 Task: In the  document effectivestudy.pdf Select the last point and add comment:  'Consider rephrasing it to enhance the flow of your writing' Insert emoji reactions: 'Thumbs Up' Select all the potins and apply Title Case
Action: Mouse moved to (494, 352)
Screenshot: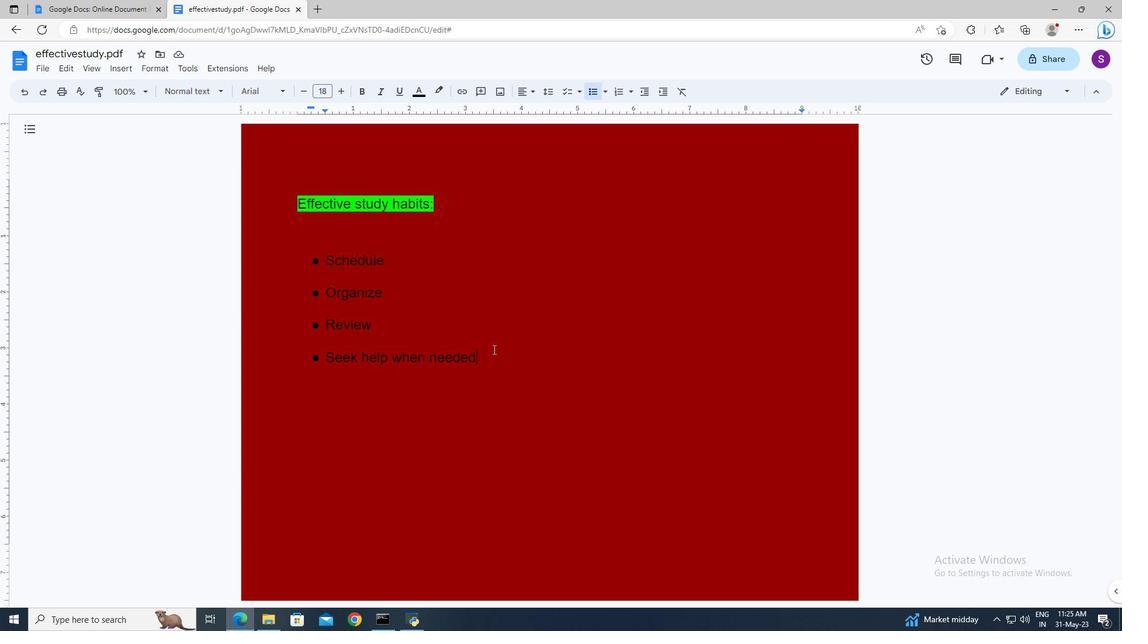
Action: Mouse pressed left at (494, 352)
Screenshot: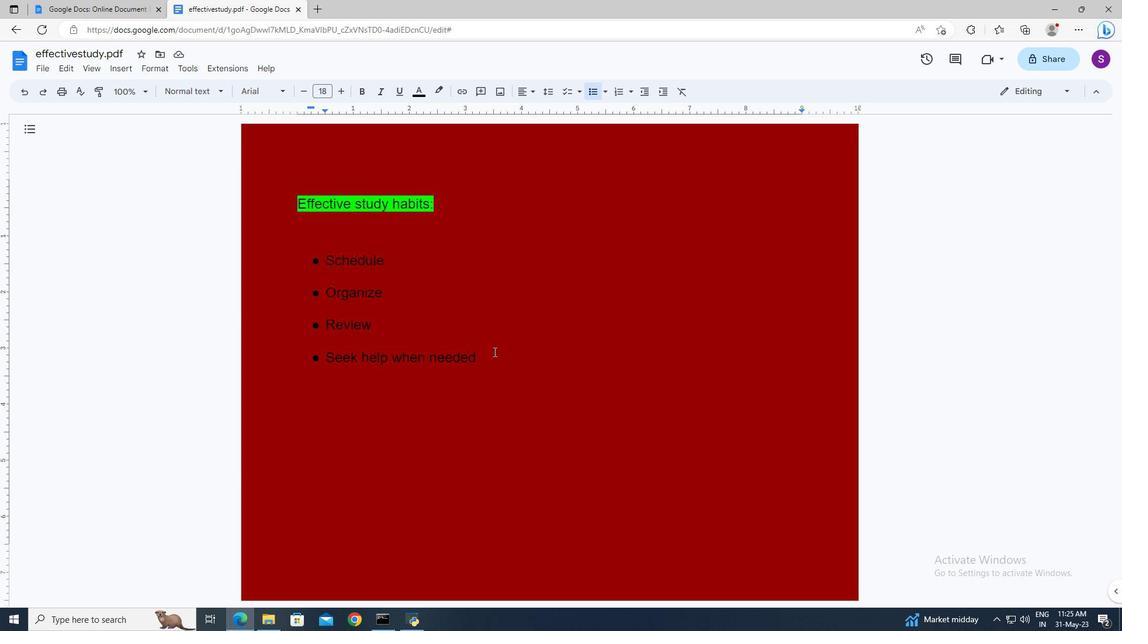 
Action: Mouse moved to (495, 353)
Screenshot: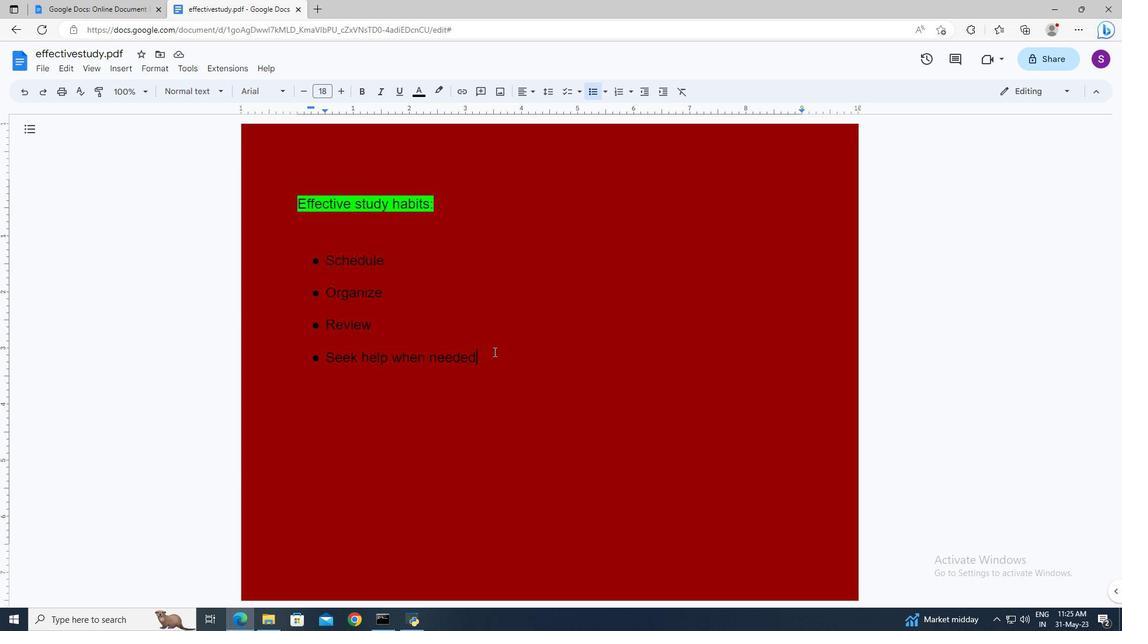 
Action: Key pressed <Key.shift><Key.left><Key.left><Key.left><Key.left>
Screenshot: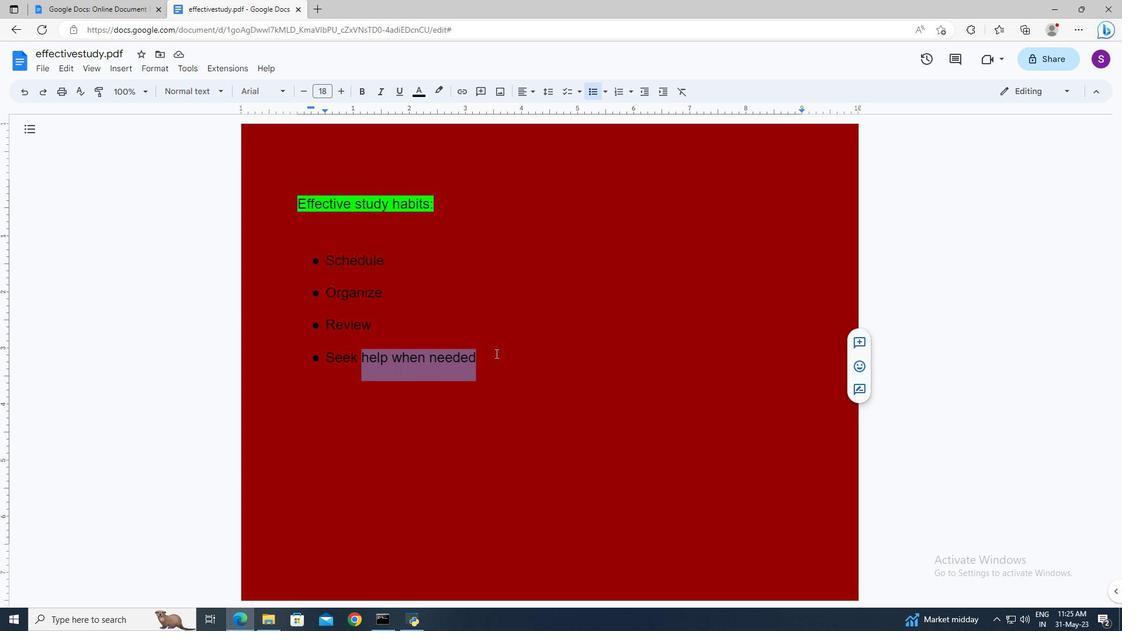 
Action: Mouse moved to (450, 363)
Screenshot: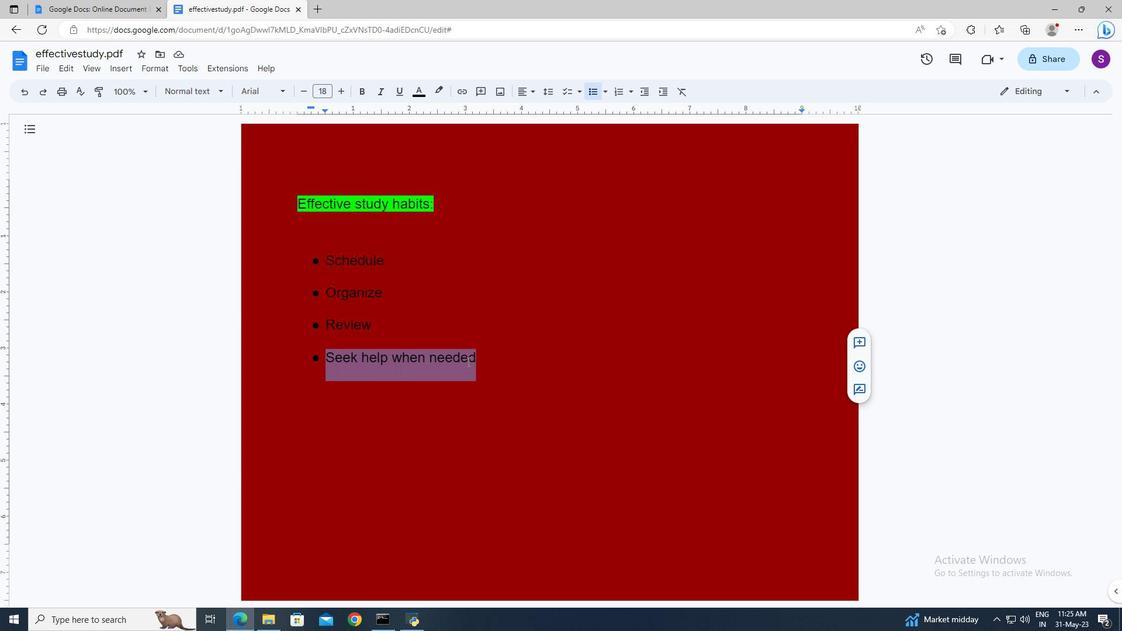 
Action: Mouse pressed right at (450, 363)
Screenshot: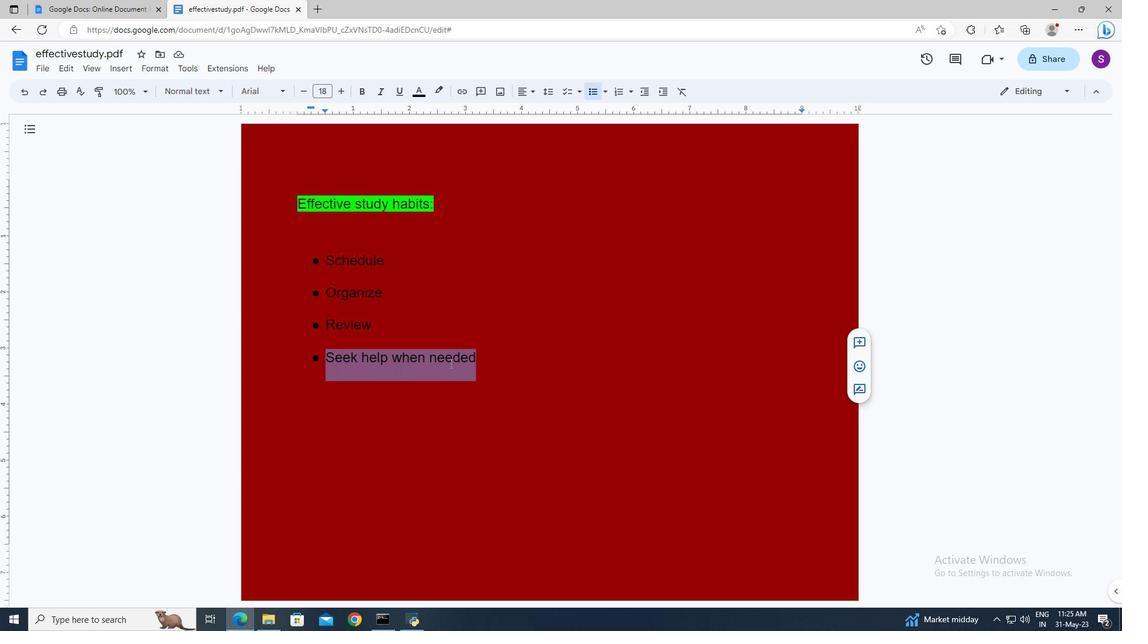 
Action: Mouse moved to (475, 174)
Screenshot: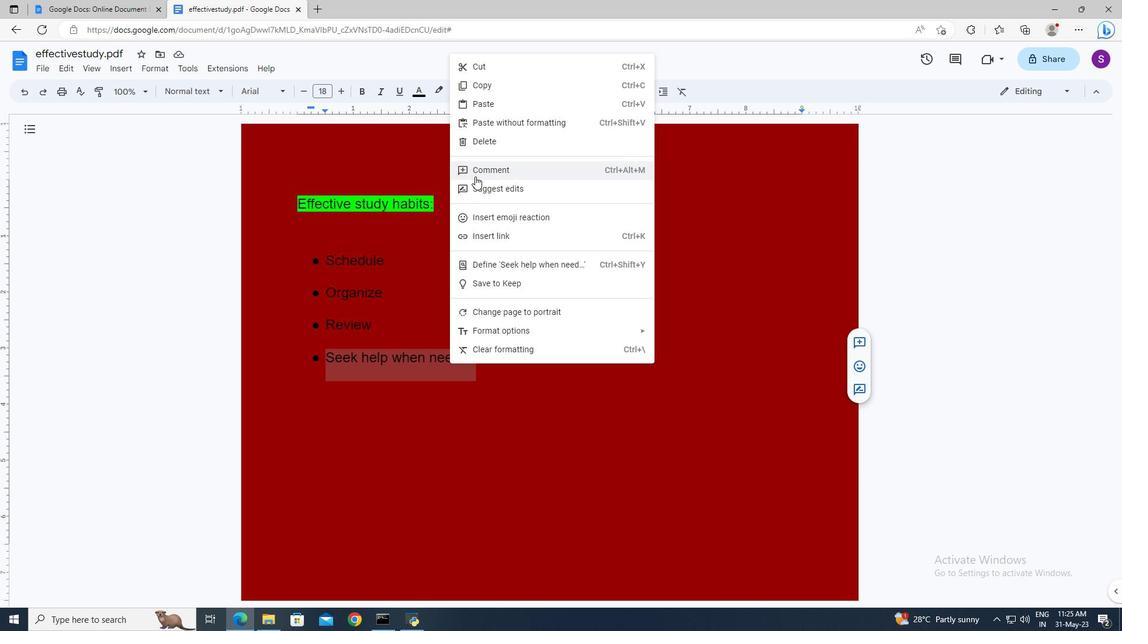 
Action: Mouse pressed left at (475, 174)
Screenshot: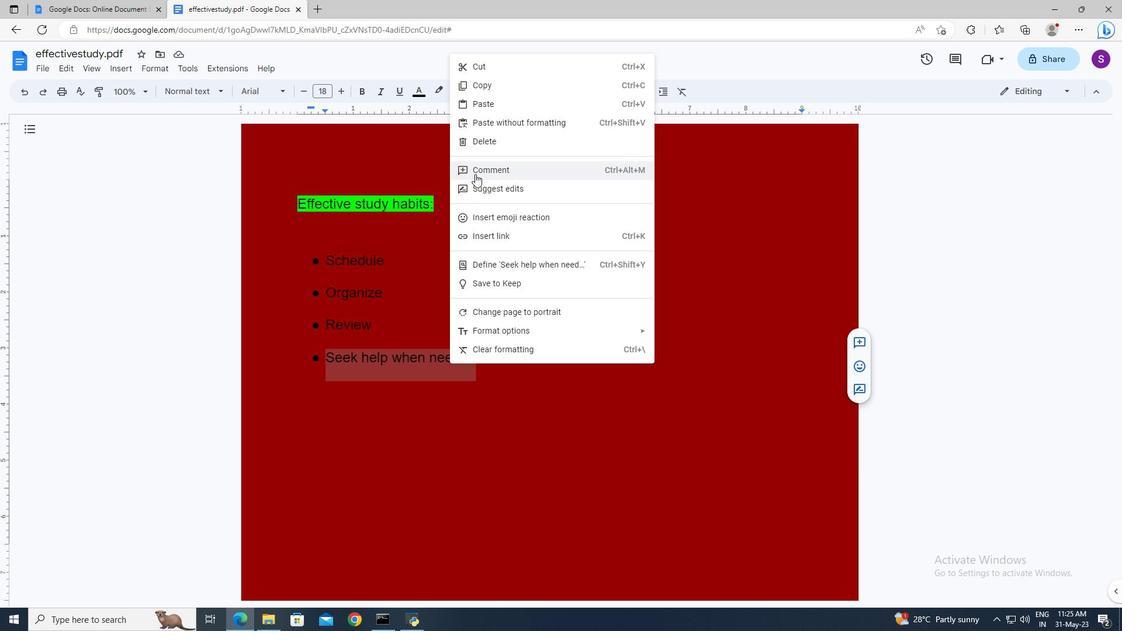 
Action: Mouse moved to (791, 406)
Screenshot: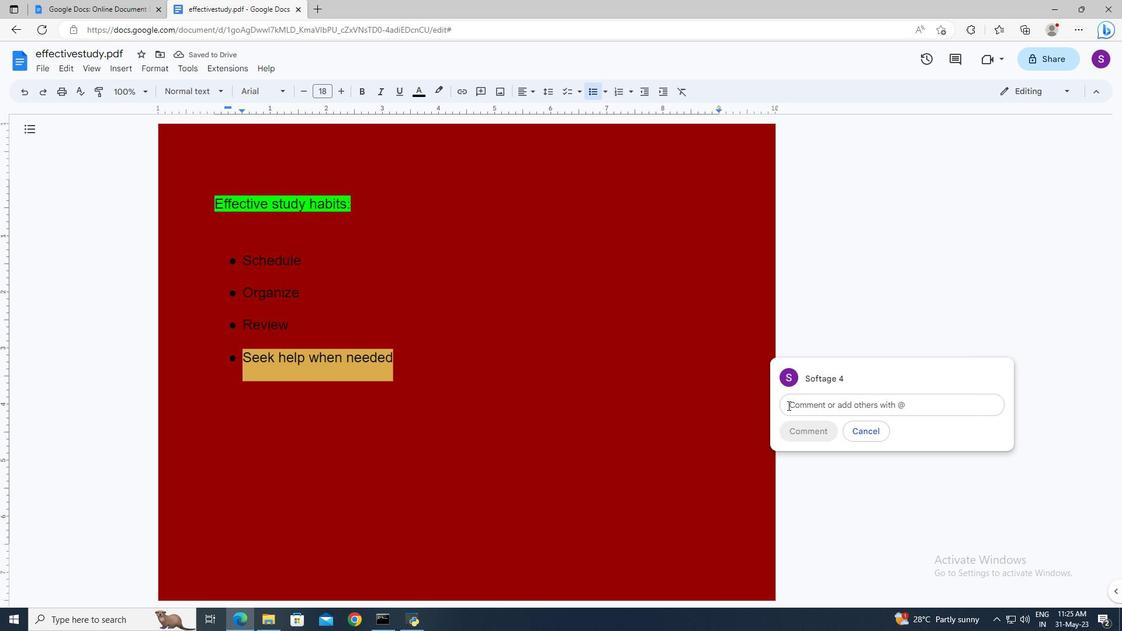 
Action: Mouse pressed left at (791, 406)
Screenshot: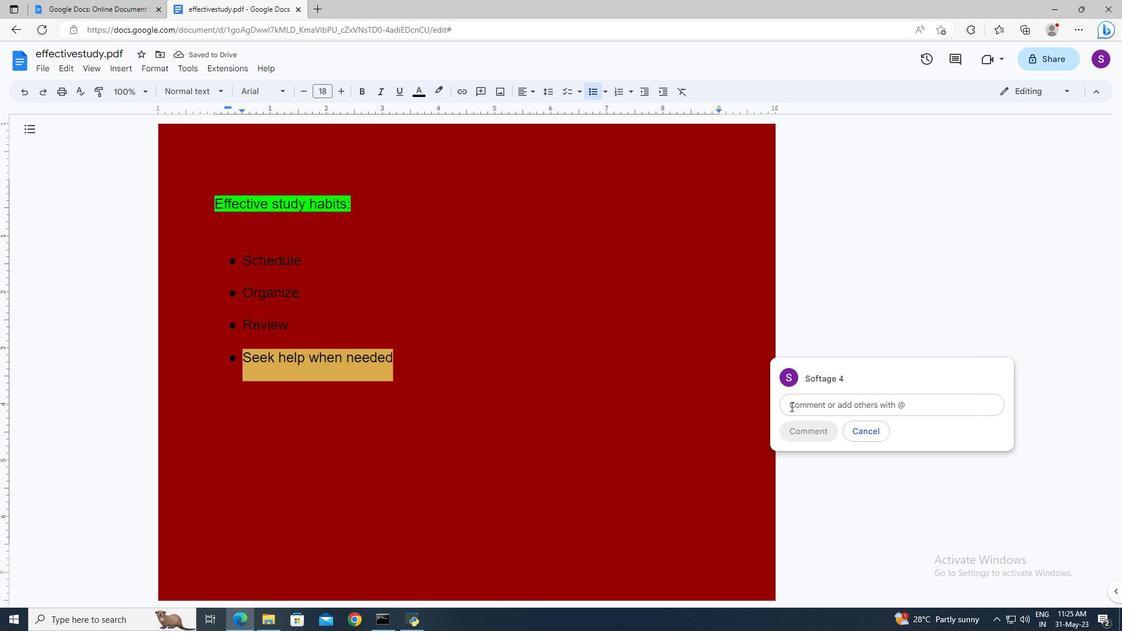
Action: Key pressed <Key.shift>Consider<Key.space>rephrasing<Key.space>it<Key.space>to<Key.space>enhance<Key.space>the<Key.space>flow<Key.space>of<Key.space>your<Key.space>writing
Screenshot: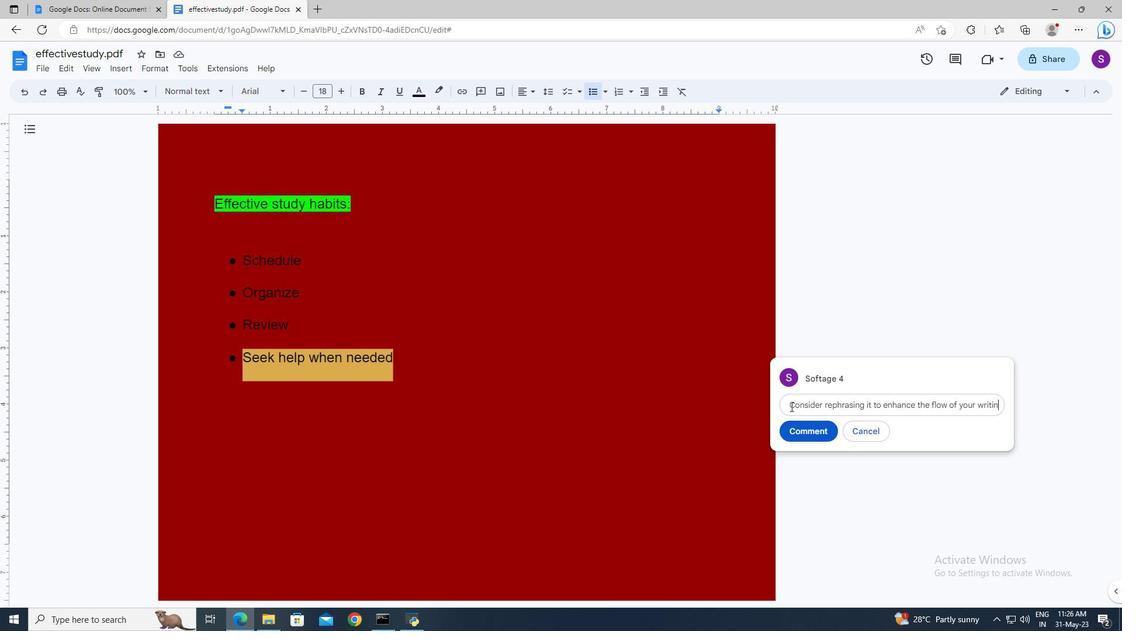 
Action: Mouse moved to (801, 448)
Screenshot: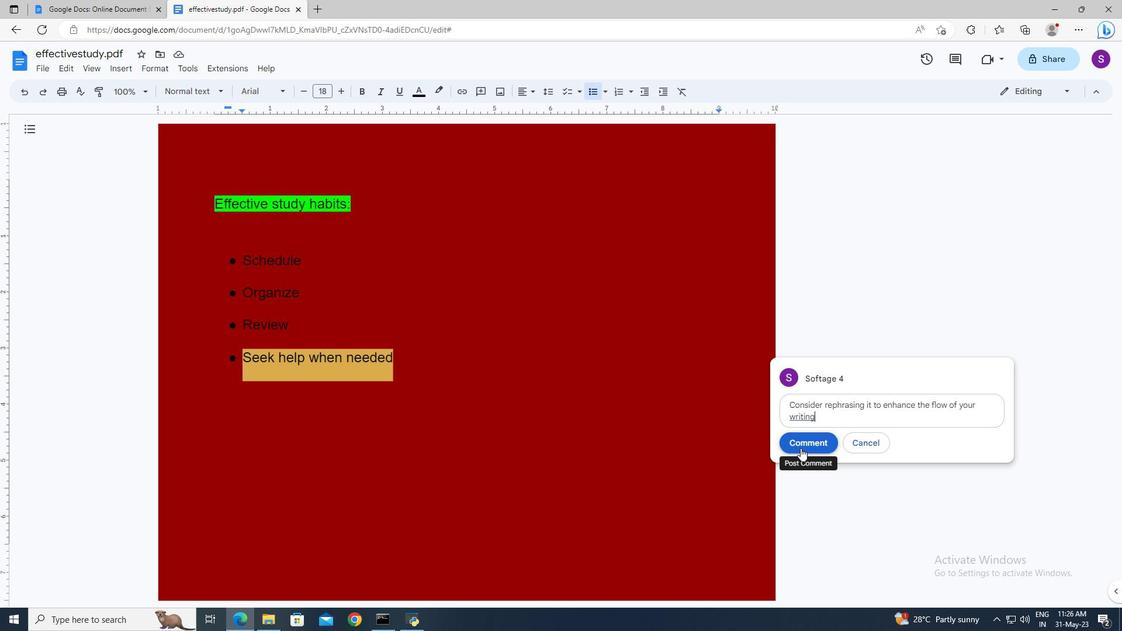 
Action: Mouse pressed left at (801, 448)
Screenshot: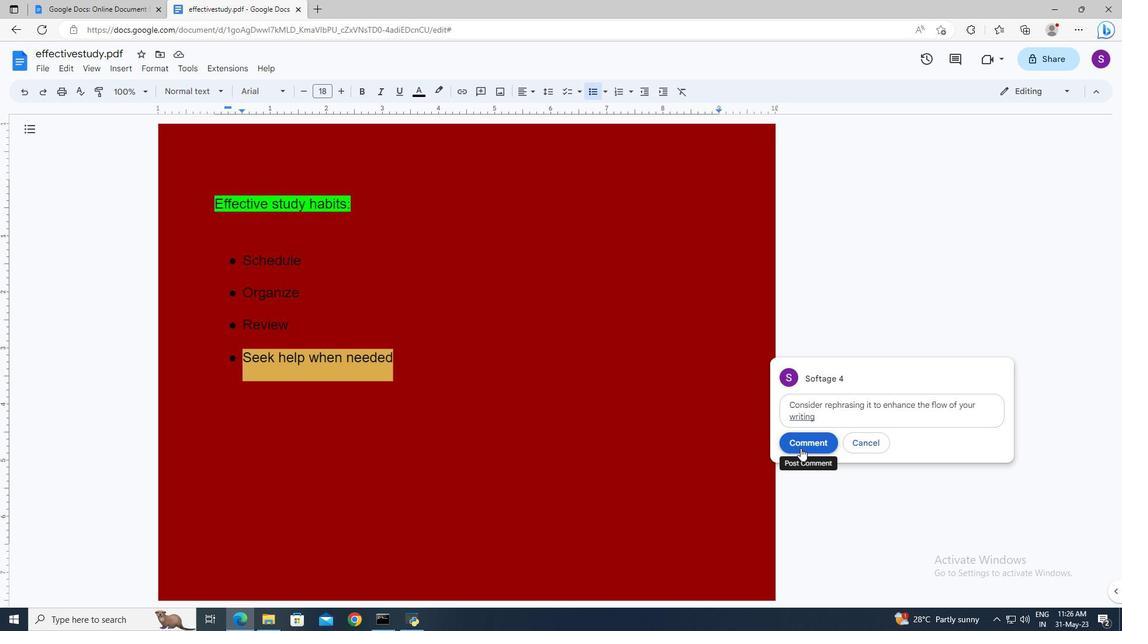 
Action: Mouse moved to (441, 362)
Screenshot: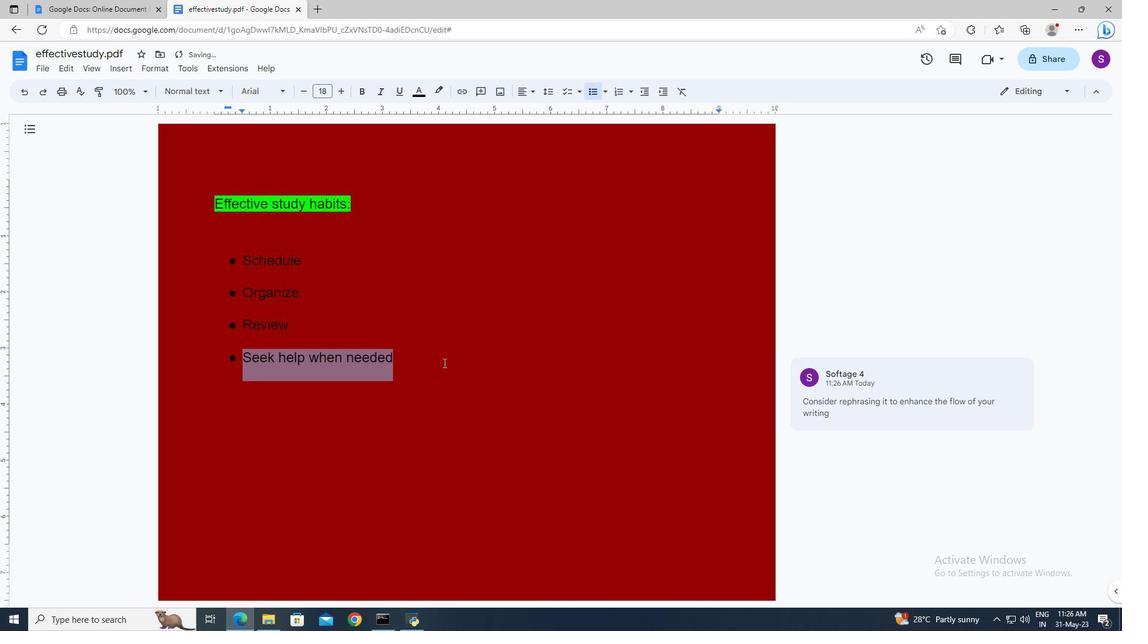
Action: Mouse pressed left at (441, 362)
Screenshot: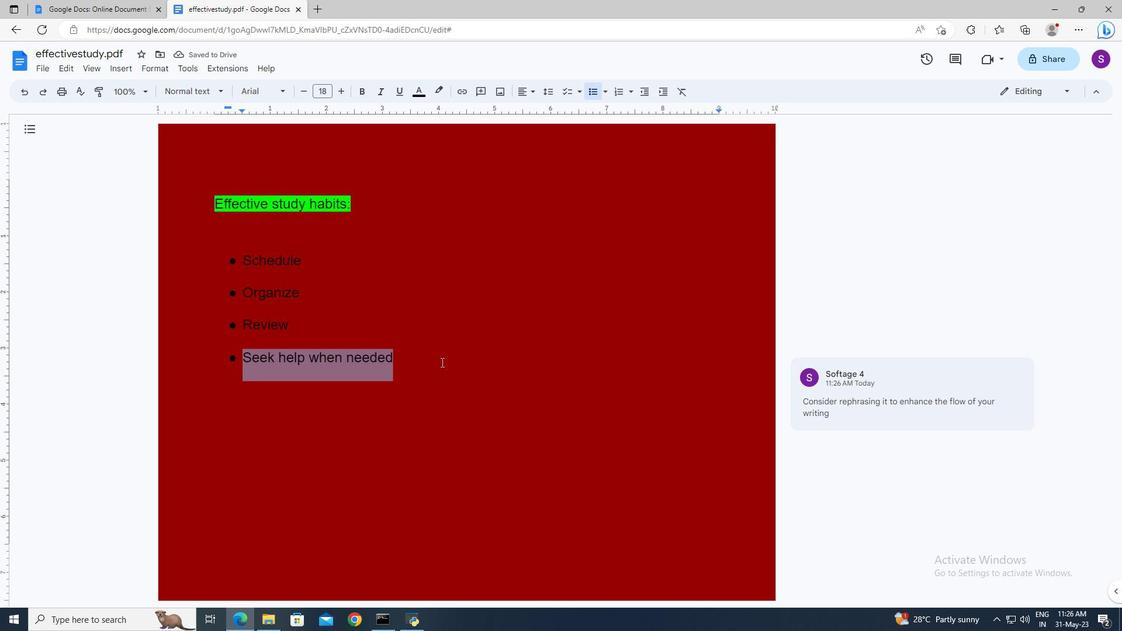 
Action: Mouse moved to (428, 357)
Screenshot: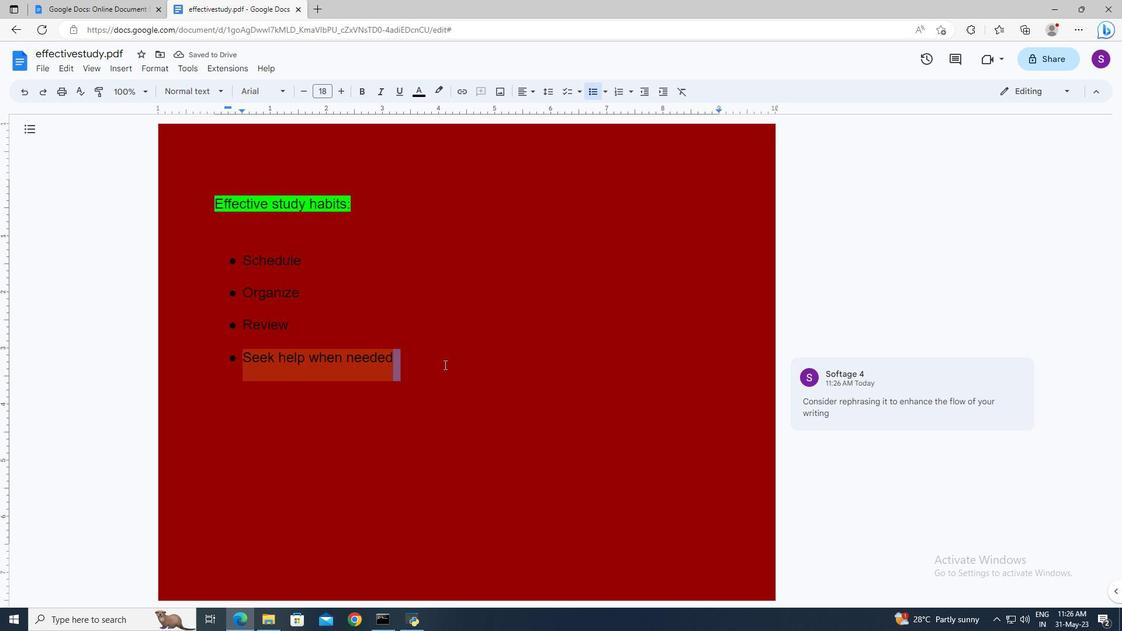
Action: Mouse pressed left at (428, 357)
Screenshot: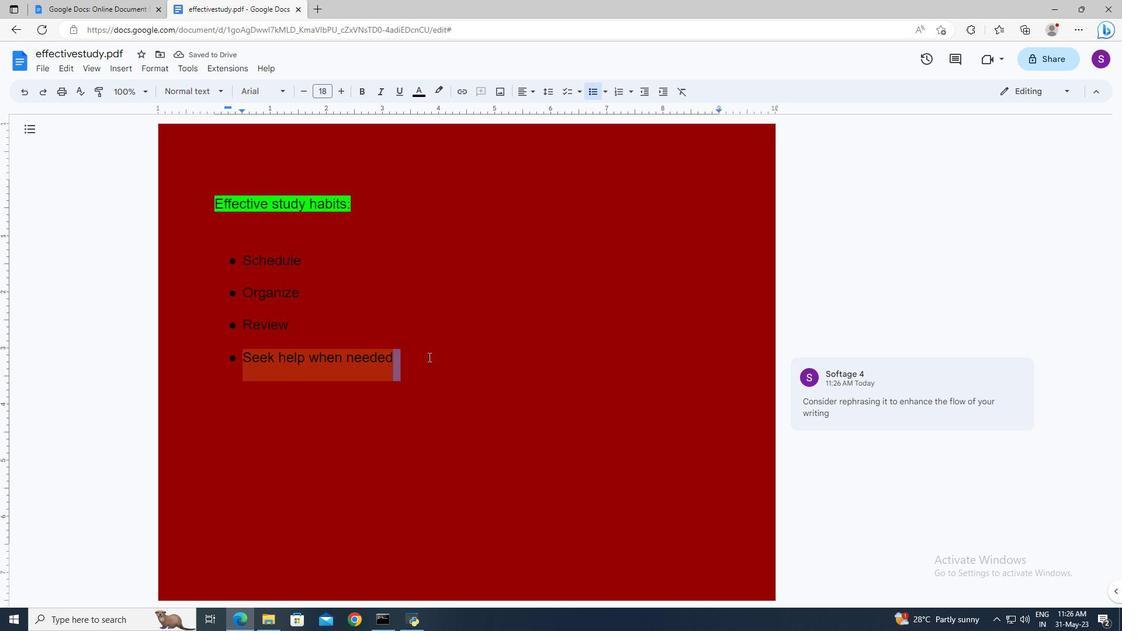
Action: Mouse moved to (126, 74)
Screenshot: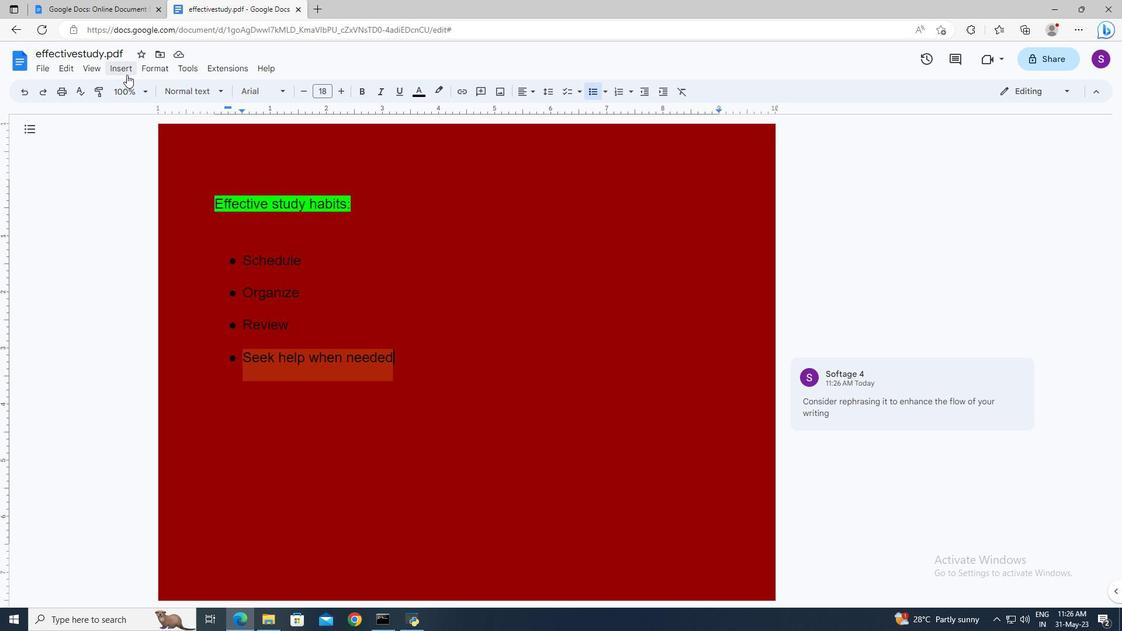 
Action: Mouse pressed left at (126, 74)
Screenshot: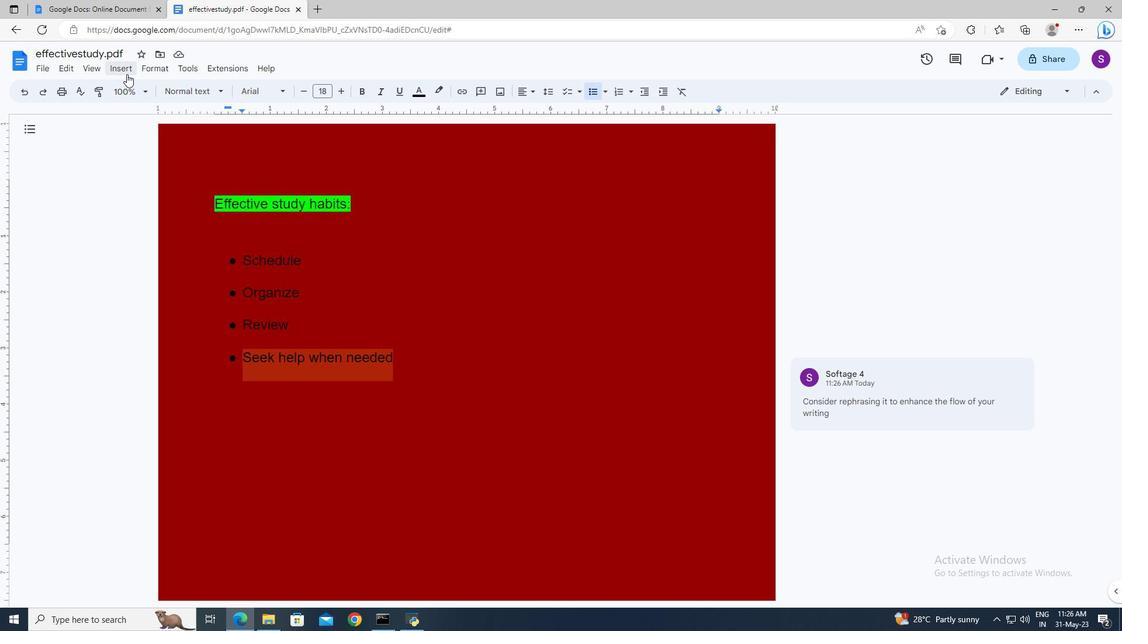 
Action: Mouse moved to (133, 179)
Screenshot: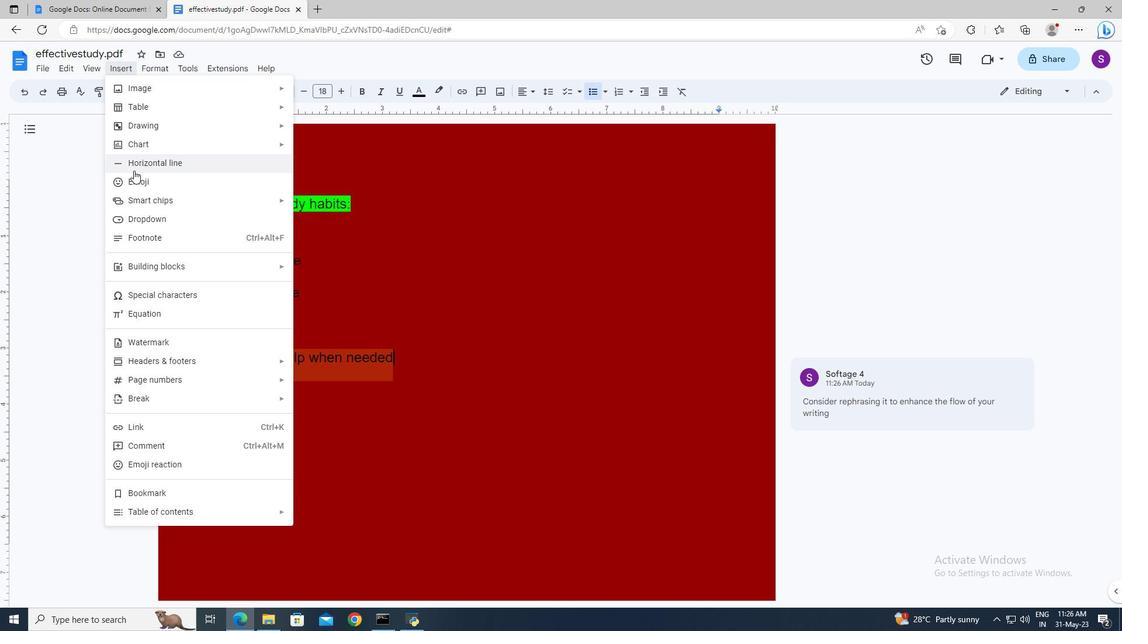 
Action: Mouse pressed left at (133, 179)
Screenshot: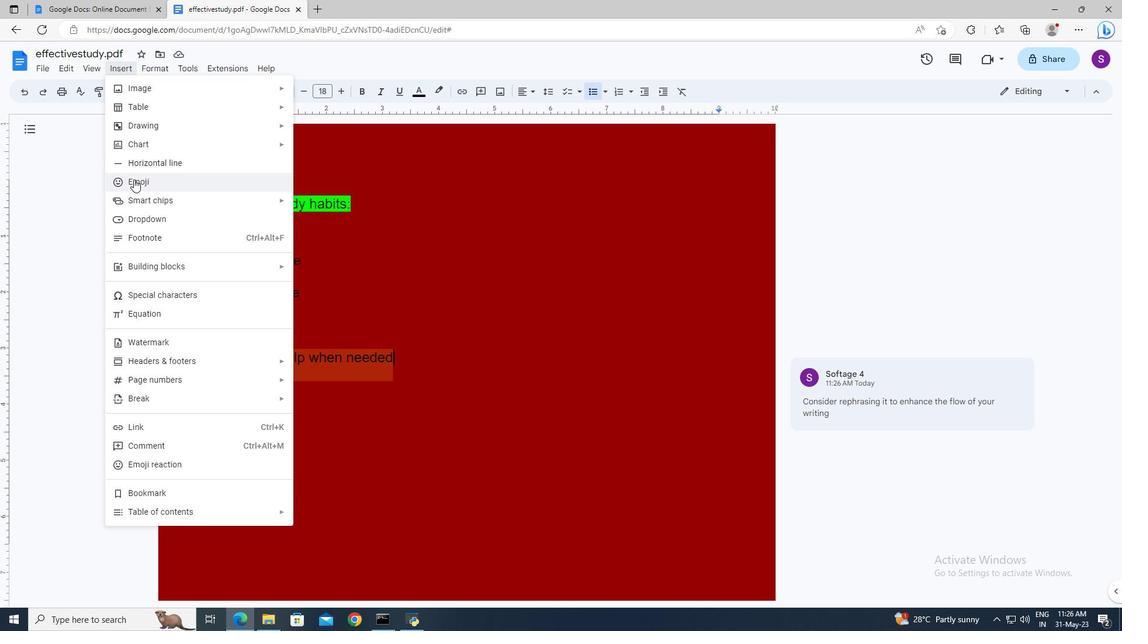
Action: Mouse moved to (402, 591)
Screenshot: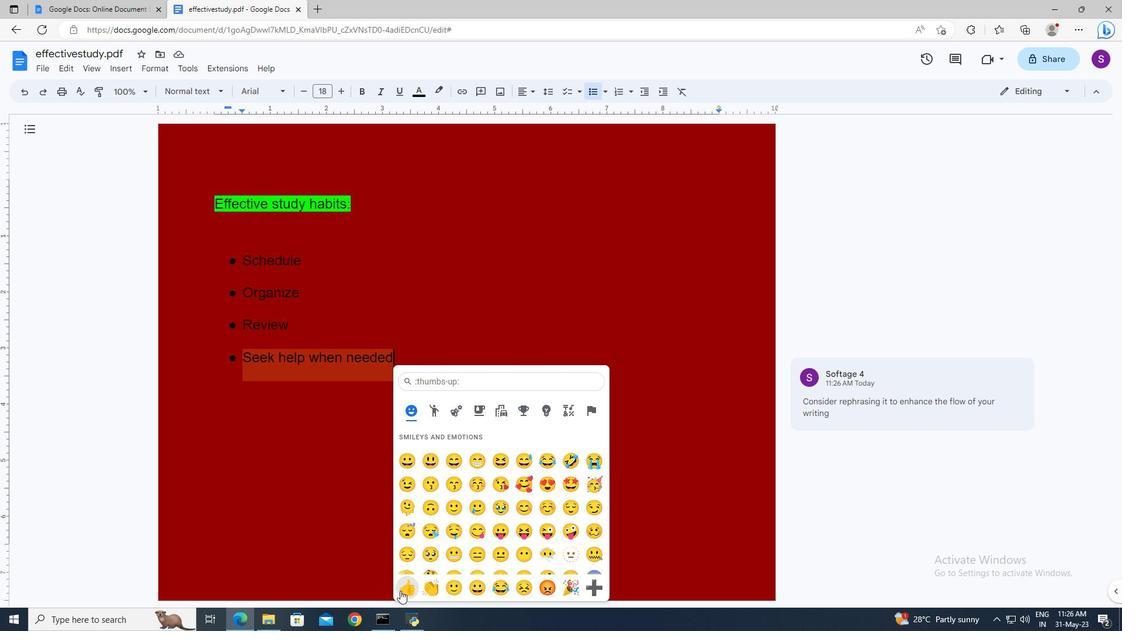 
Action: Mouse pressed left at (402, 591)
Screenshot: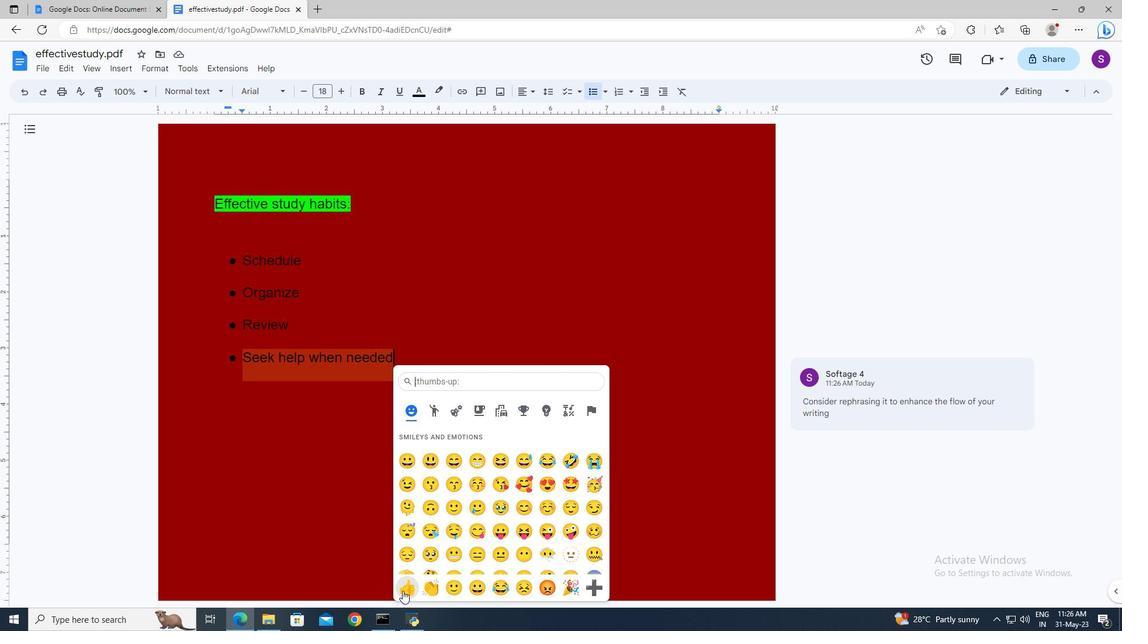 
Action: Mouse moved to (240, 258)
Screenshot: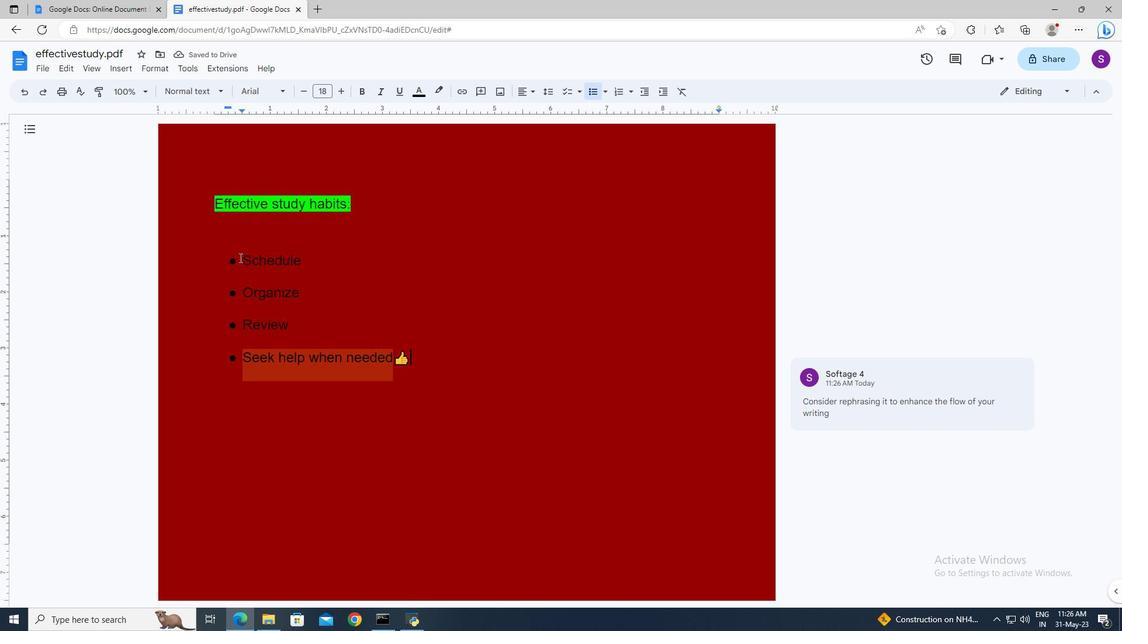 
Action: Mouse pressed left at (240, 258)
Screenshot: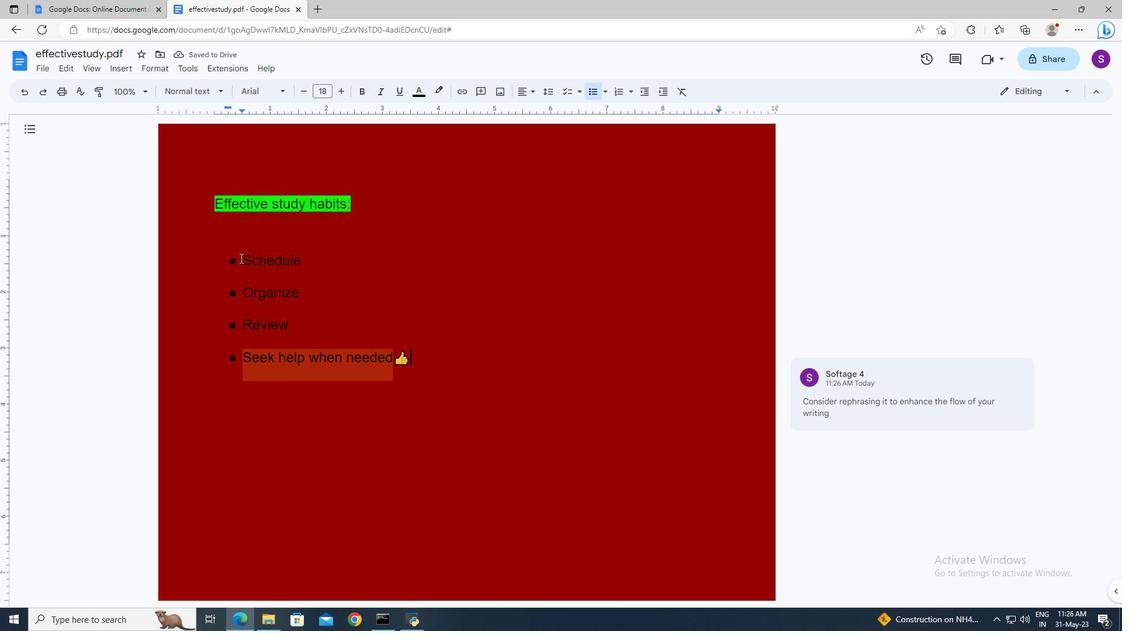 
Action: Mouse moved to (242, 259)
Screenshot: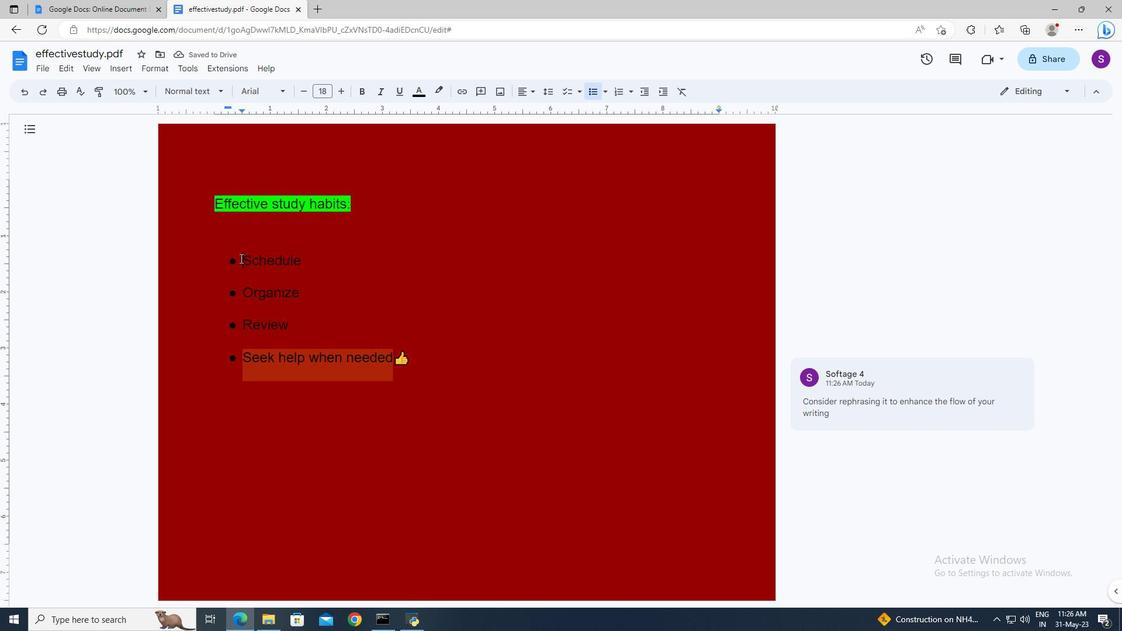 
Action: Key pressed <Key.shift><Key.down><Key.end><Key.shift><Key.left><Key.left>
Screenshot: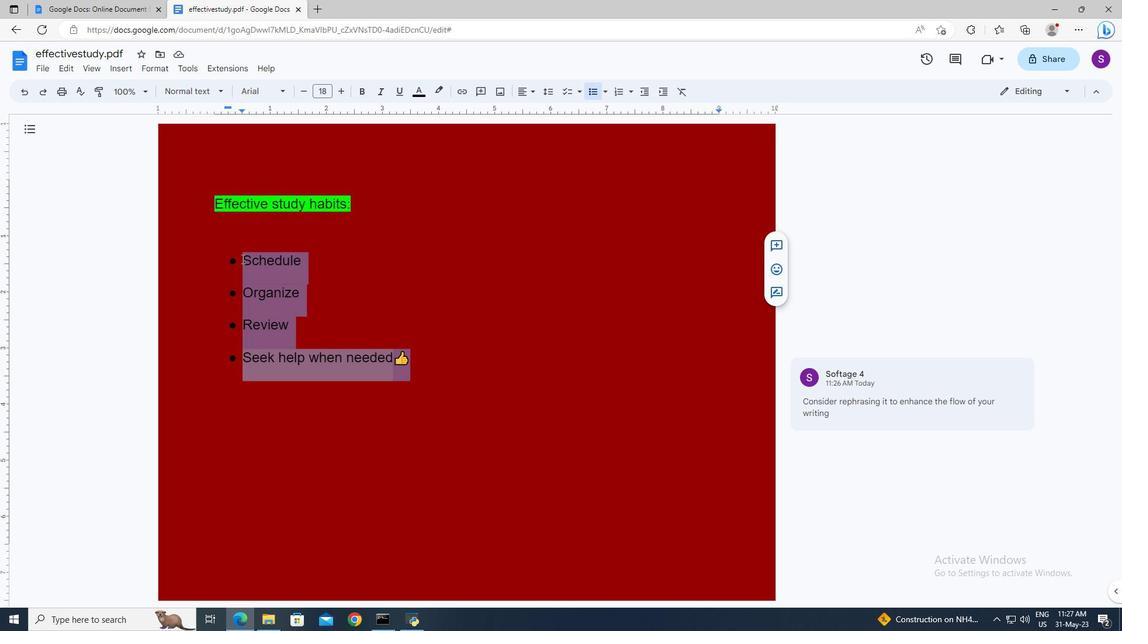 
Action: Mouse moved to (159, 61)
Screenshot: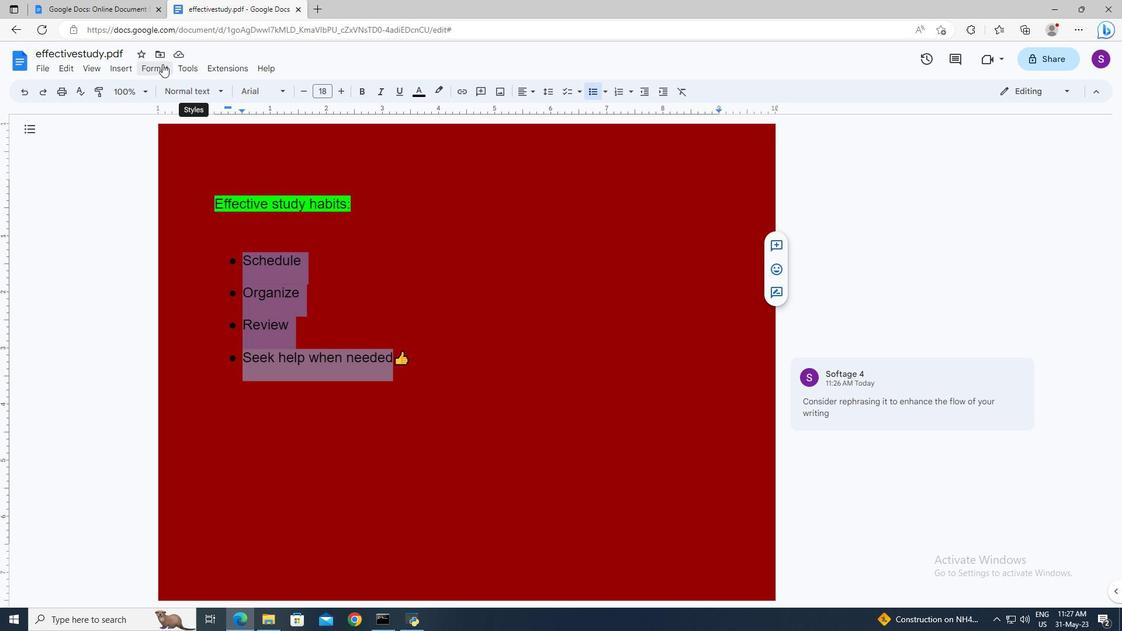 
Action: Mouse pressed left at (159, 61)
Screenshot: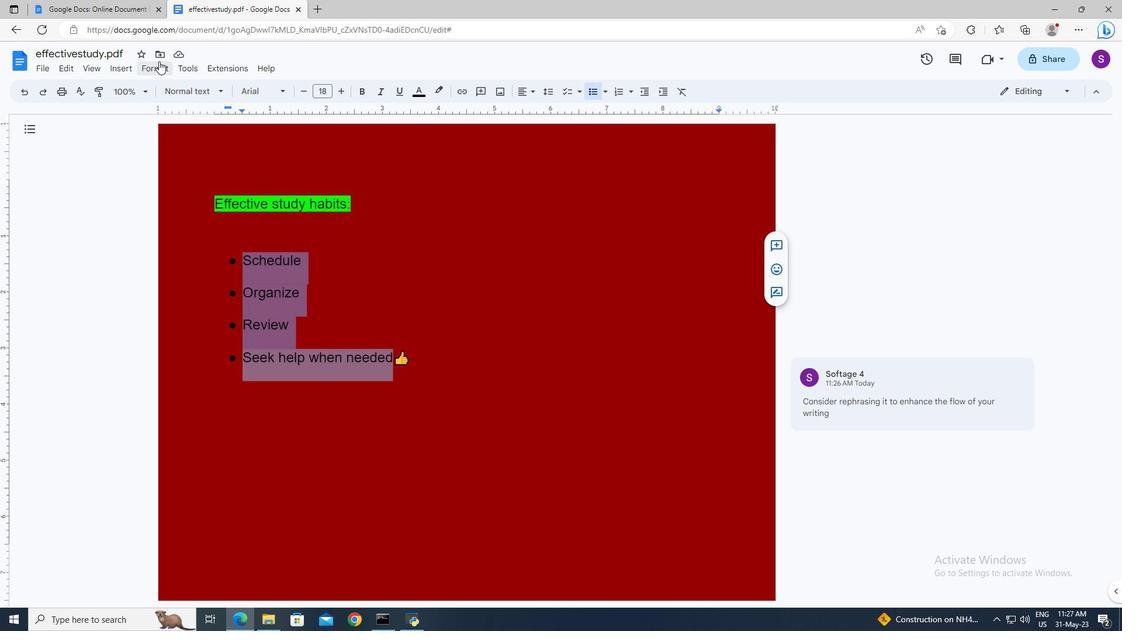 
Action: Mouse moved to (509, 274)
Screenshot: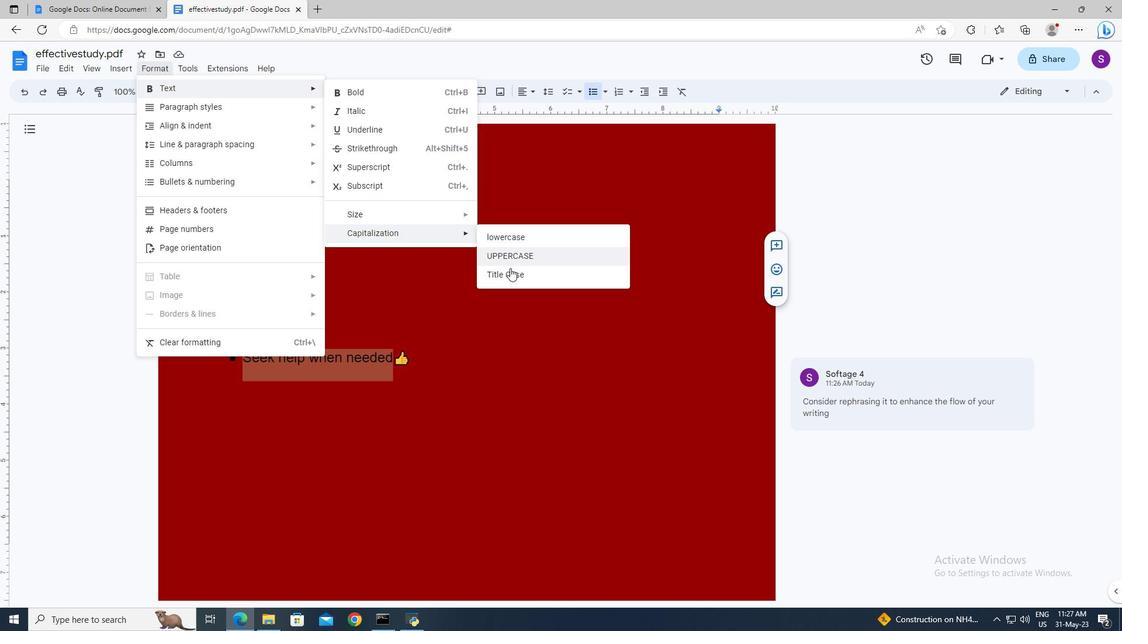 
Action: Mouse pressed left at (509, 274)
Screenshot: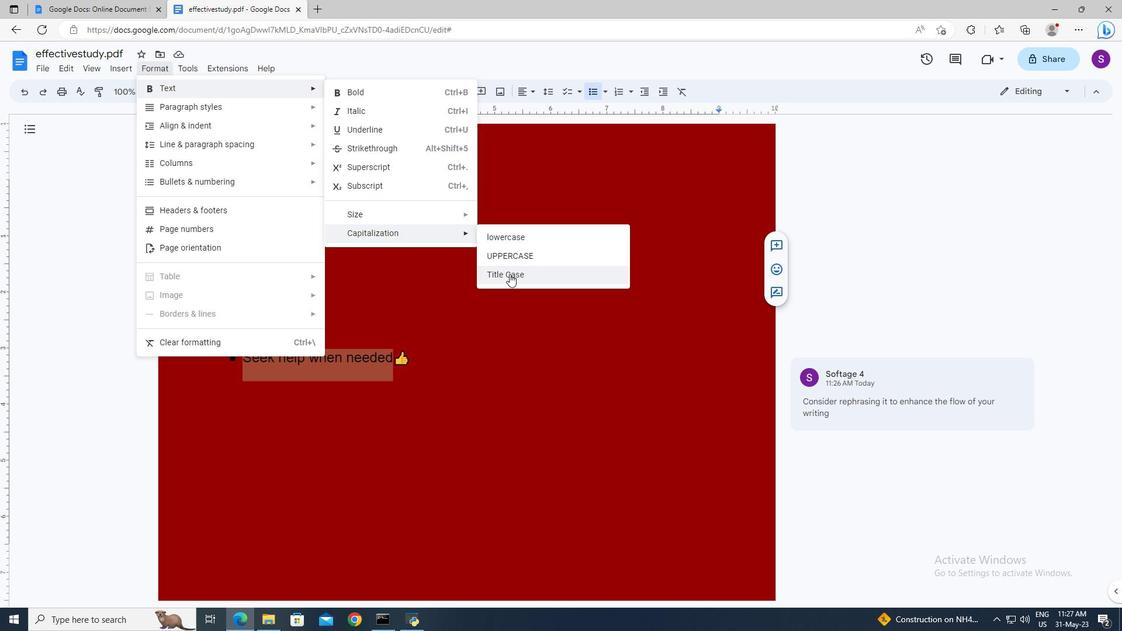 
Action: Mouse moved to (499, 335)
Screenshot: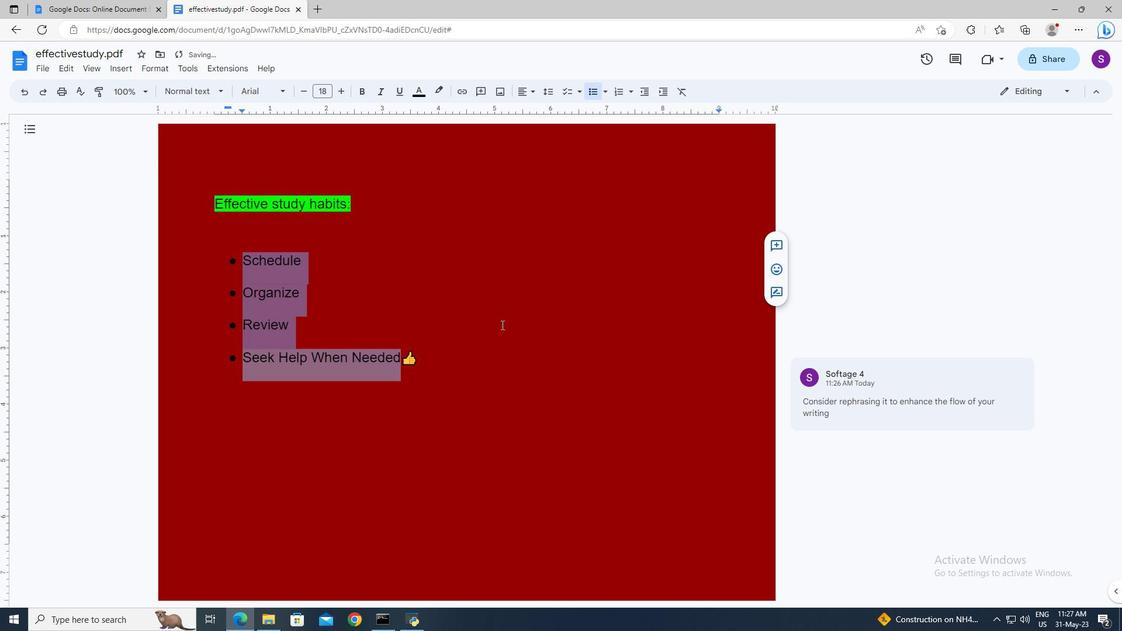 
Action: Mouse pressed left at (499, 335)
Screenshot: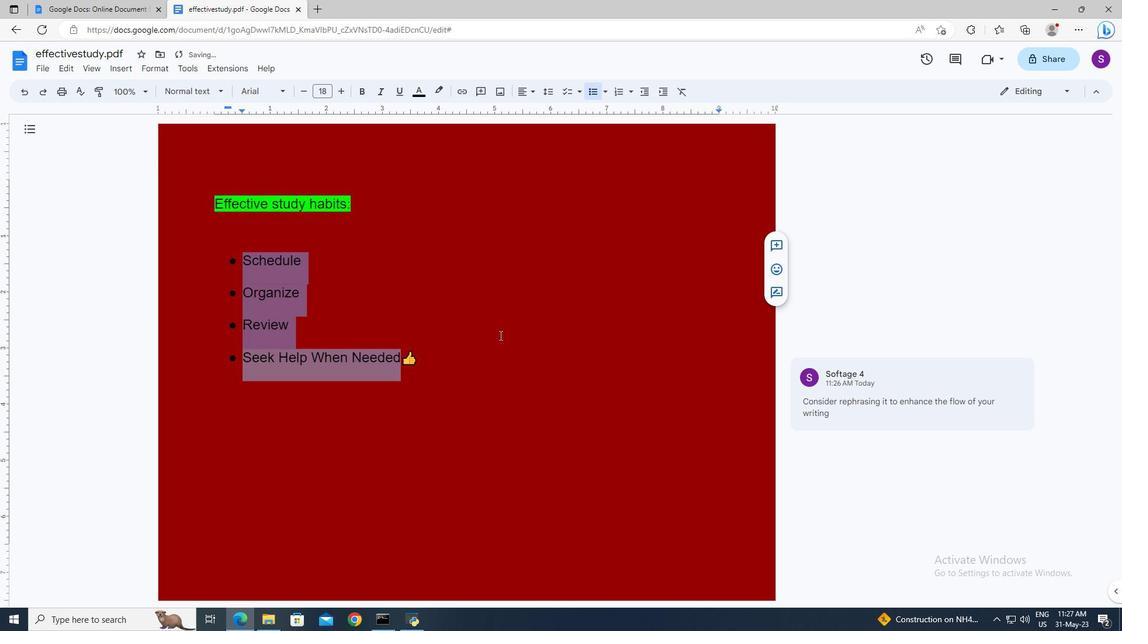 
